 Task: Add Hvmn Ketone-IQ Shot to the cart.
Action: Mouse moved to (23, 107)
Screenshot: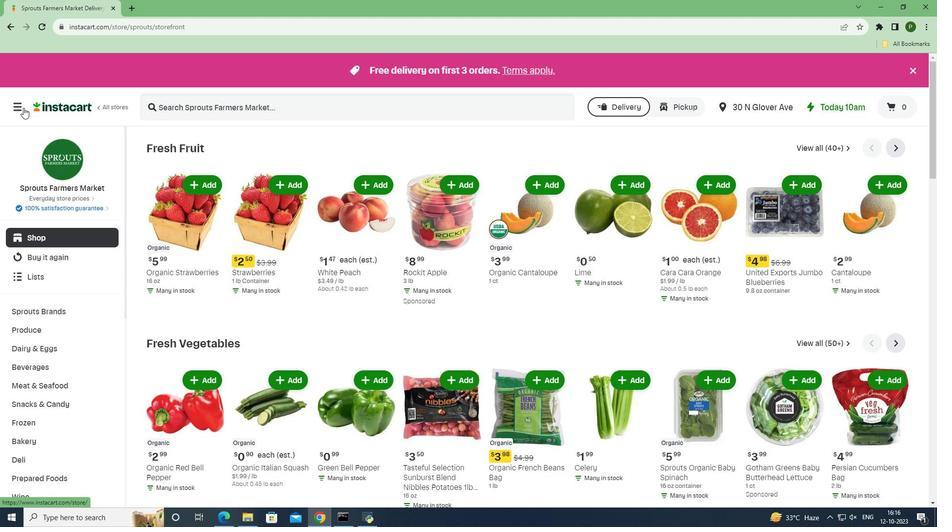 
Action: Mouse pressed left at (23, 107)
Screenshot: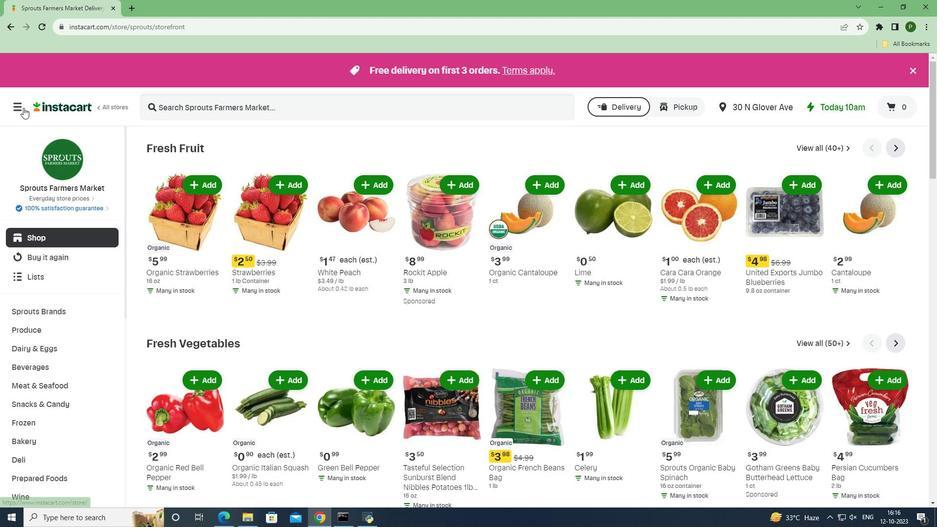 
Action: Mouse moved to (62, 254)
Screenshot: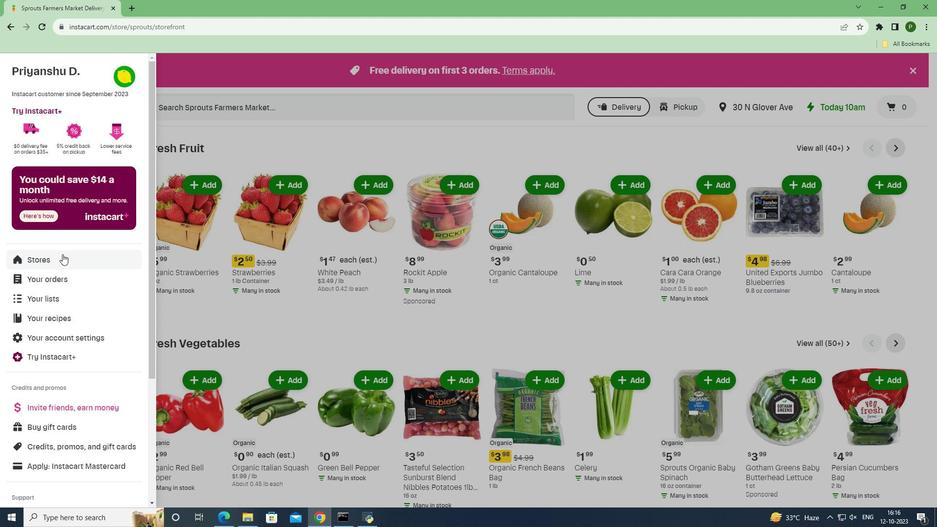
Action: Mouse pressed left at (62, 254)
Screenshot: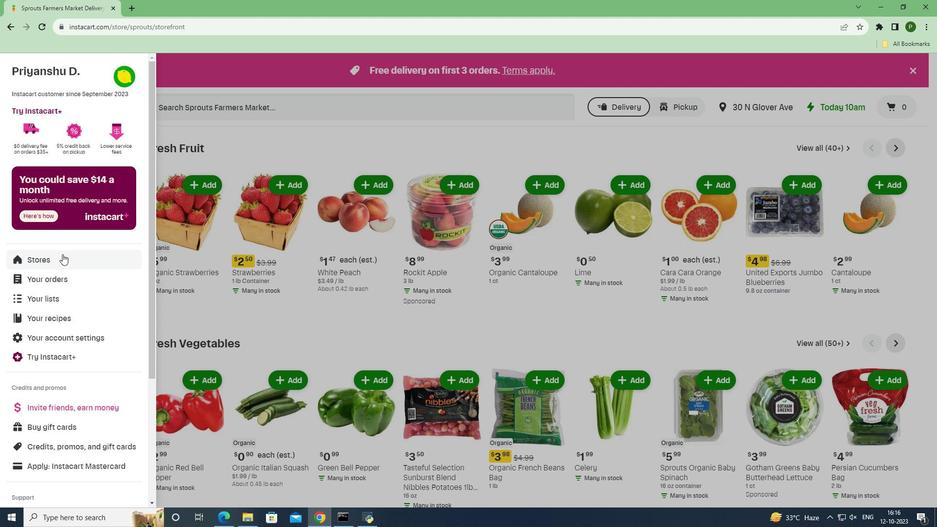 
Action: Mouse moved to (232, 116)
Screenshot: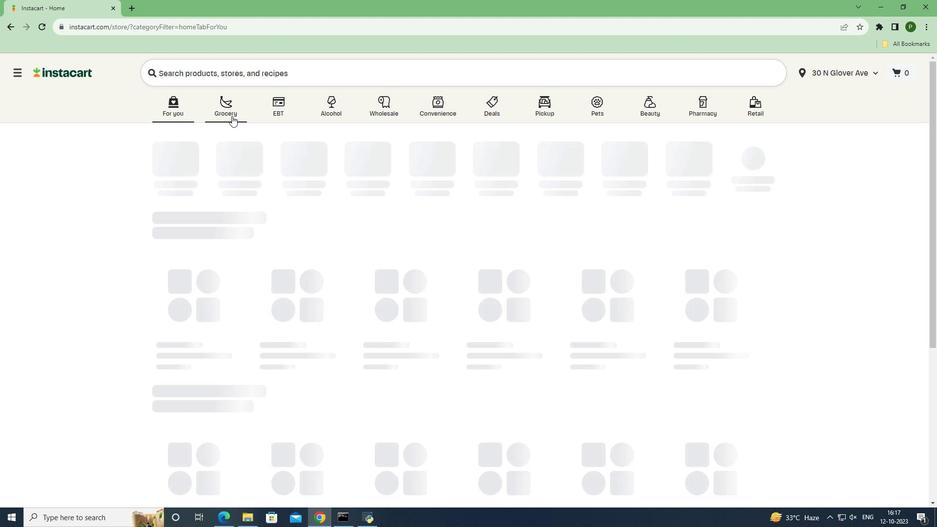 
Action: Mouse pressed left at (232, 116)
Screenshot: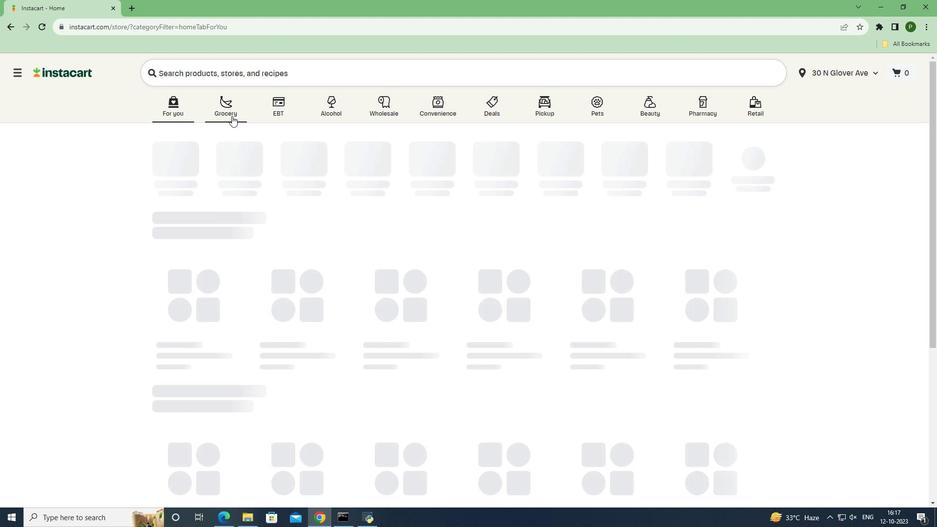 
Action: Mouse moved to (392, 220)
Screenshot: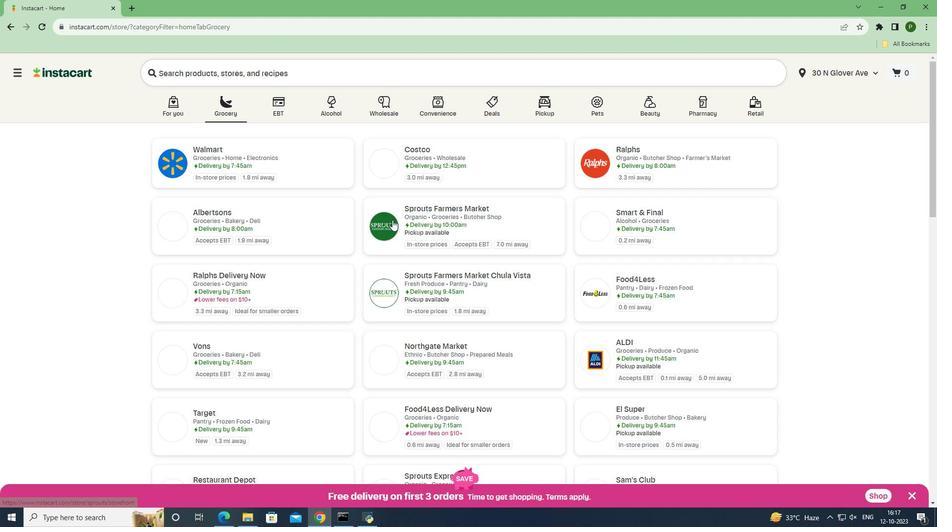 
Action: Mouse pressed left at (392, 220)
Screenshot: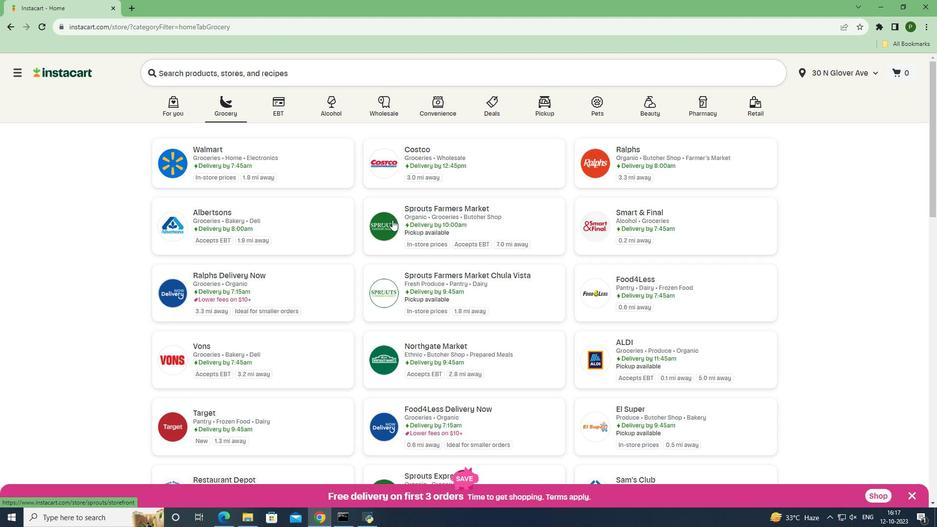 
Action: Mouse moved to (42, 364)
Screenshot: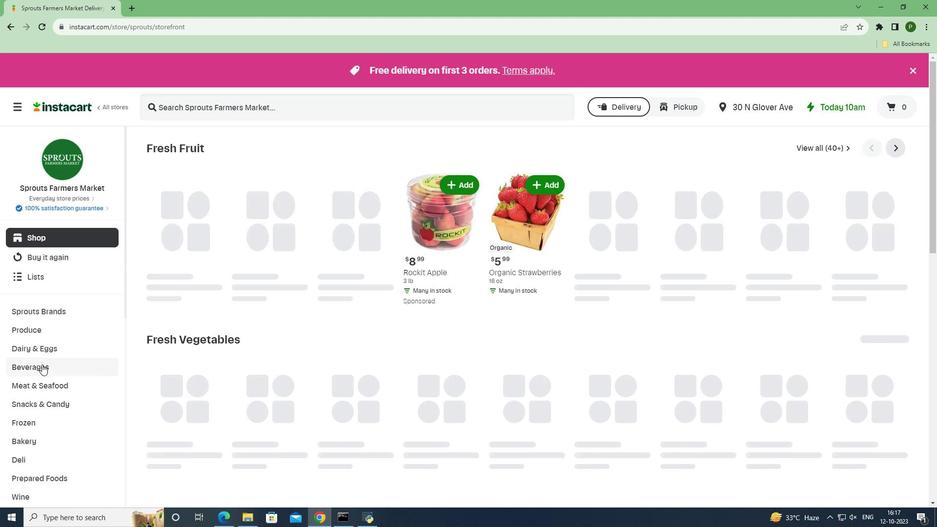 
Action: Mouse pressed left at (42, 364)
Screenshot: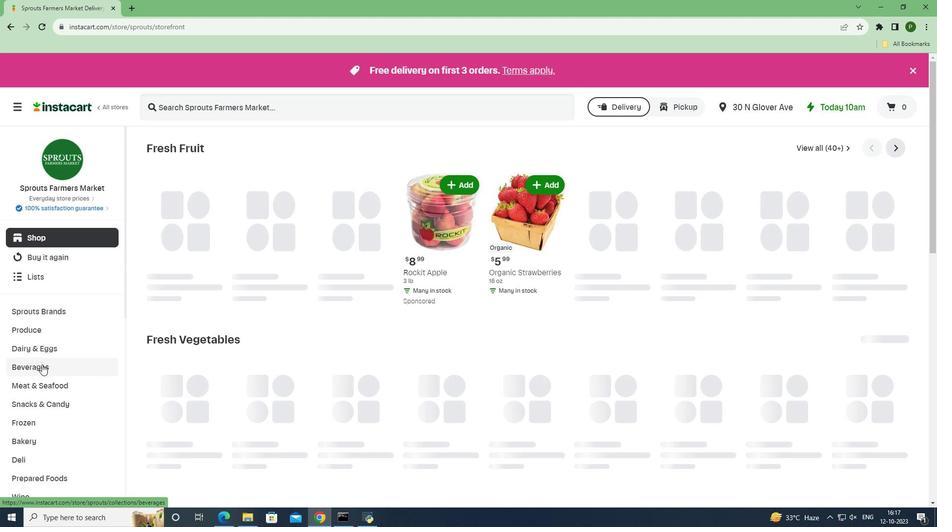 
Action: Mouse moved to (514, 168)
Screenshot: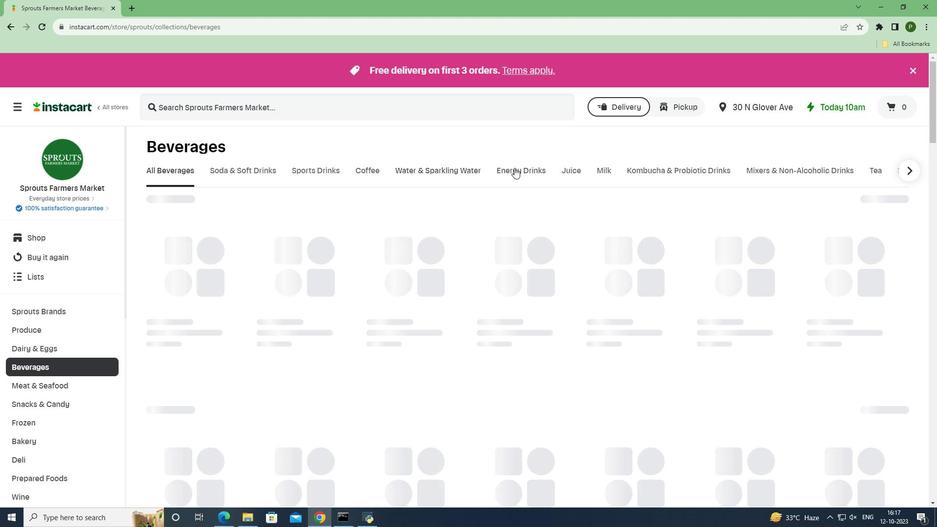 
Action: Mouse pressed left at (514, 168)
Screenshot: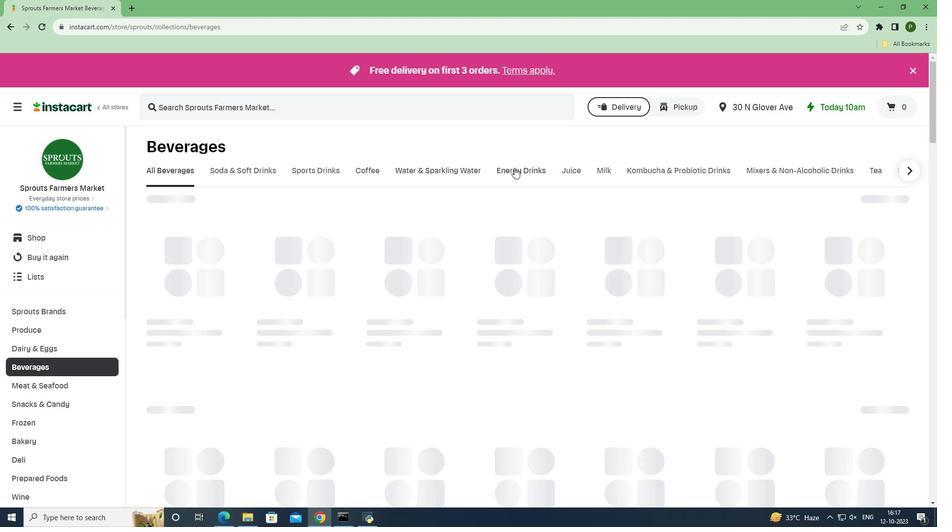 
Action: Mouse moved to (275, 106)
Screenshot: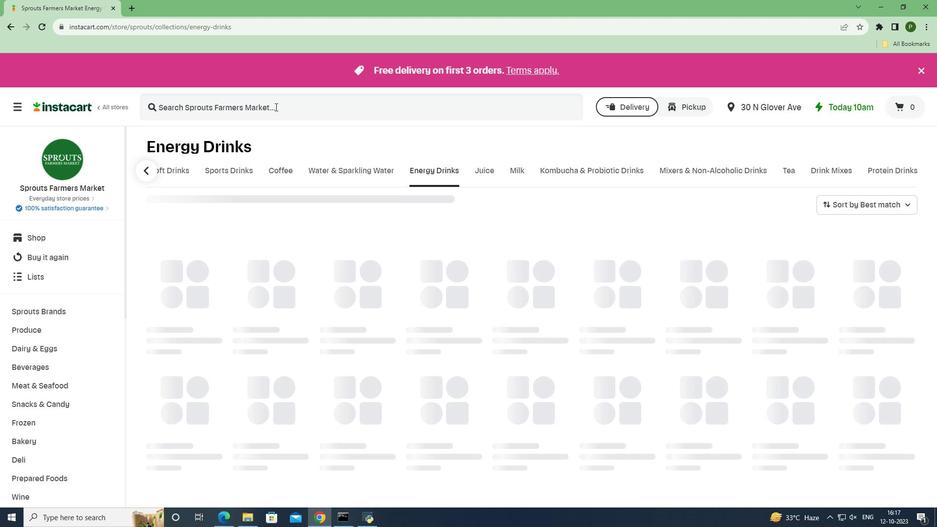 
Action: Mouse pressed left at (275, 106)
Screenshot: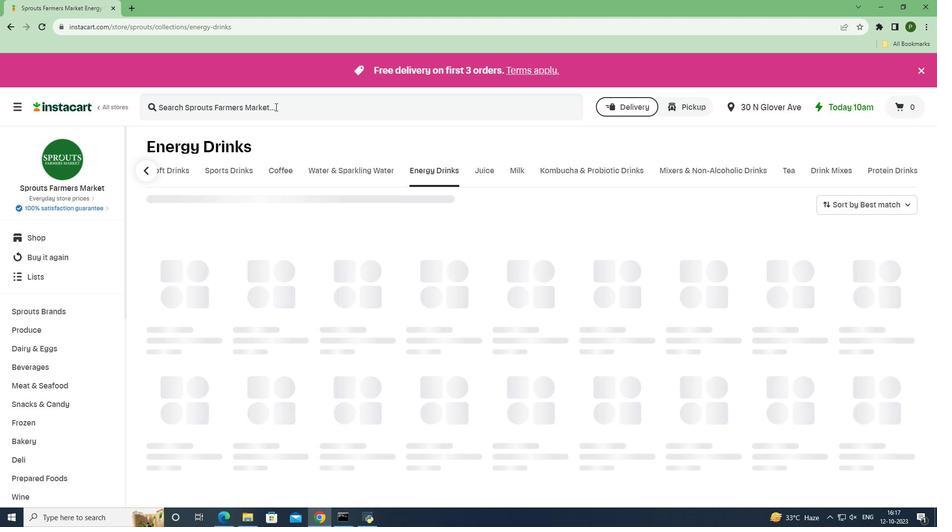 
Action: Key pressed <Key.caps_lock>H<Key.caps_lock>vmn<Key.space><Key.caps_lock>K<Key.caps_lock>etone-<Key.caps_lock>IQ<Key.space><Key.caps_lock><Key.caps_lock>S<Key.caps_lock>hot<Key.space><Key.enter>
Screenshot: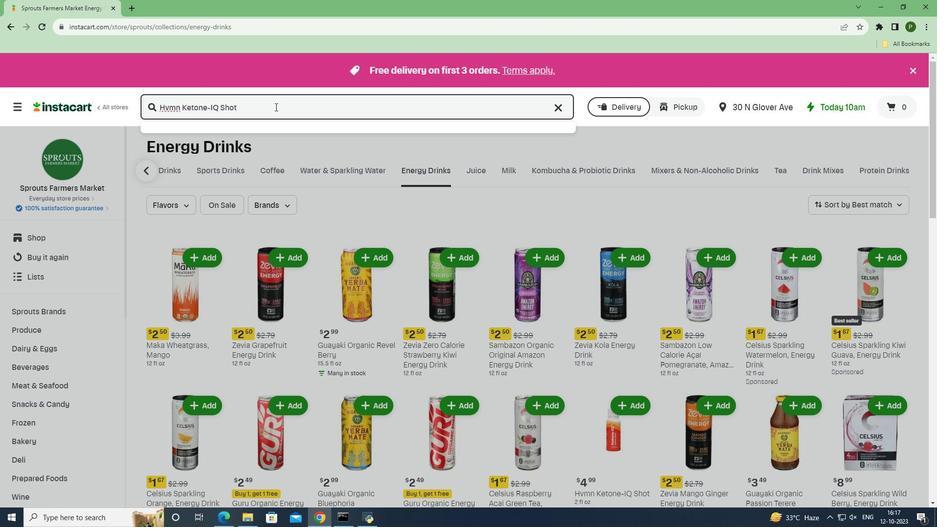 
Action: Mouse moved to (269, 210)
Screenshot: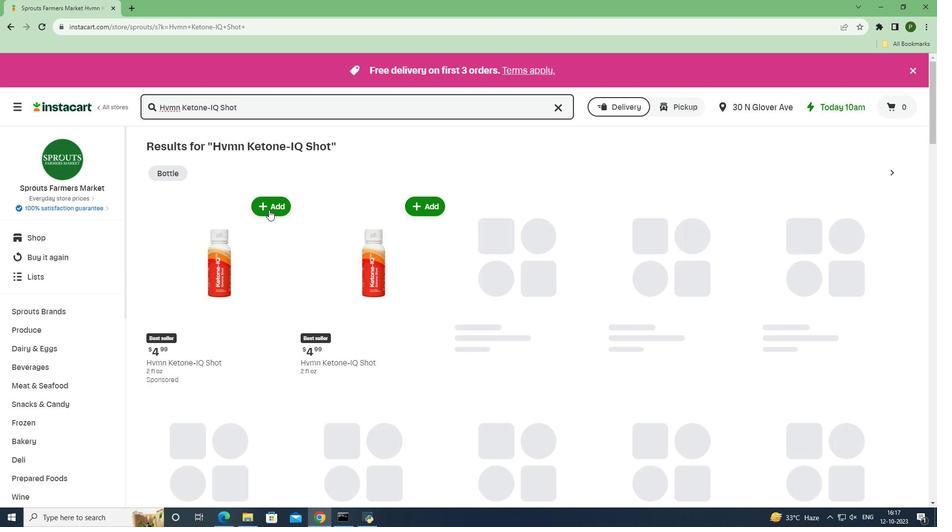 
Action: Mouse pressed left at (269, 210)
Screenshot: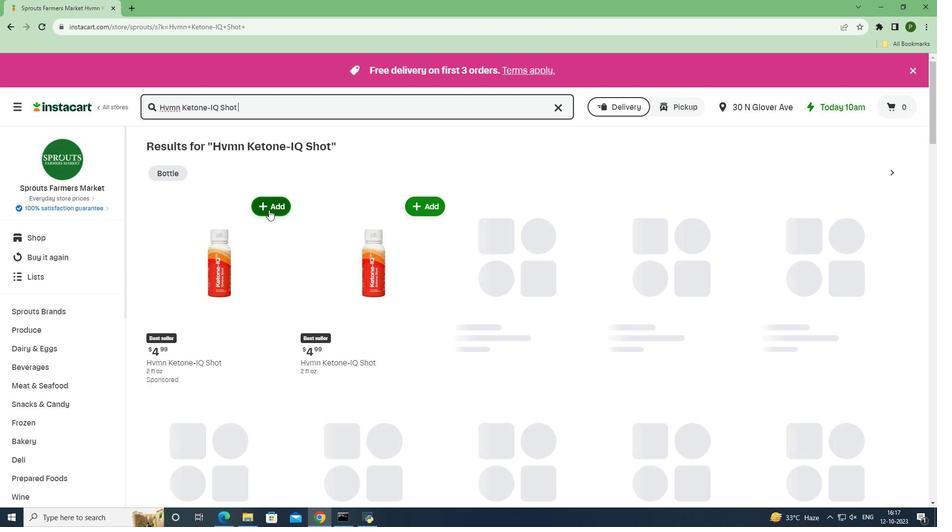
Action: Mouse moved to (296, 253)
Screenshot: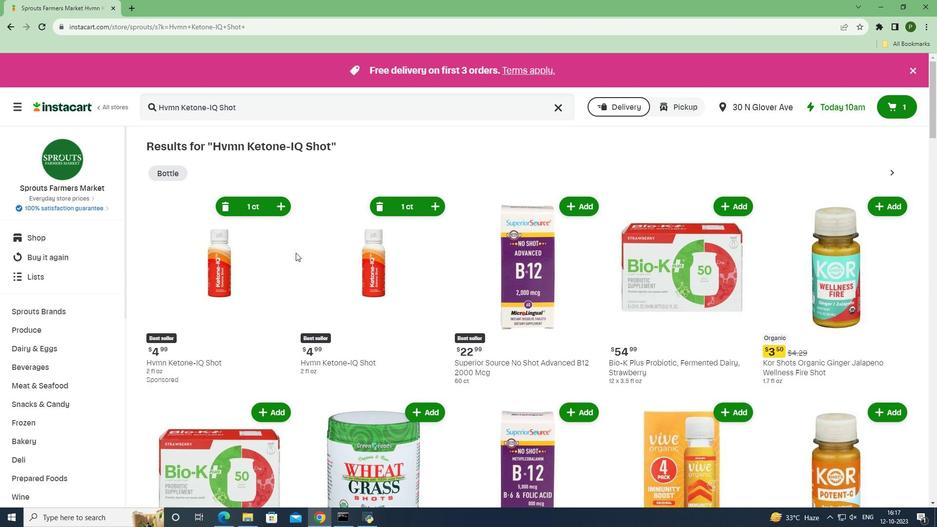 
